 Task: Invite Team Member Softage.1@softage.net to Workspace Business Development. Invite Team Member Softage.2@softage.net to Workspace Business Development. Invite Team Member Softage.3@softage.net to Workspace Business Development. Invite Team Member Softage.4@softage.net to Workspace Business Development
Action: Mouse moved to (427, 246)
Screenshot: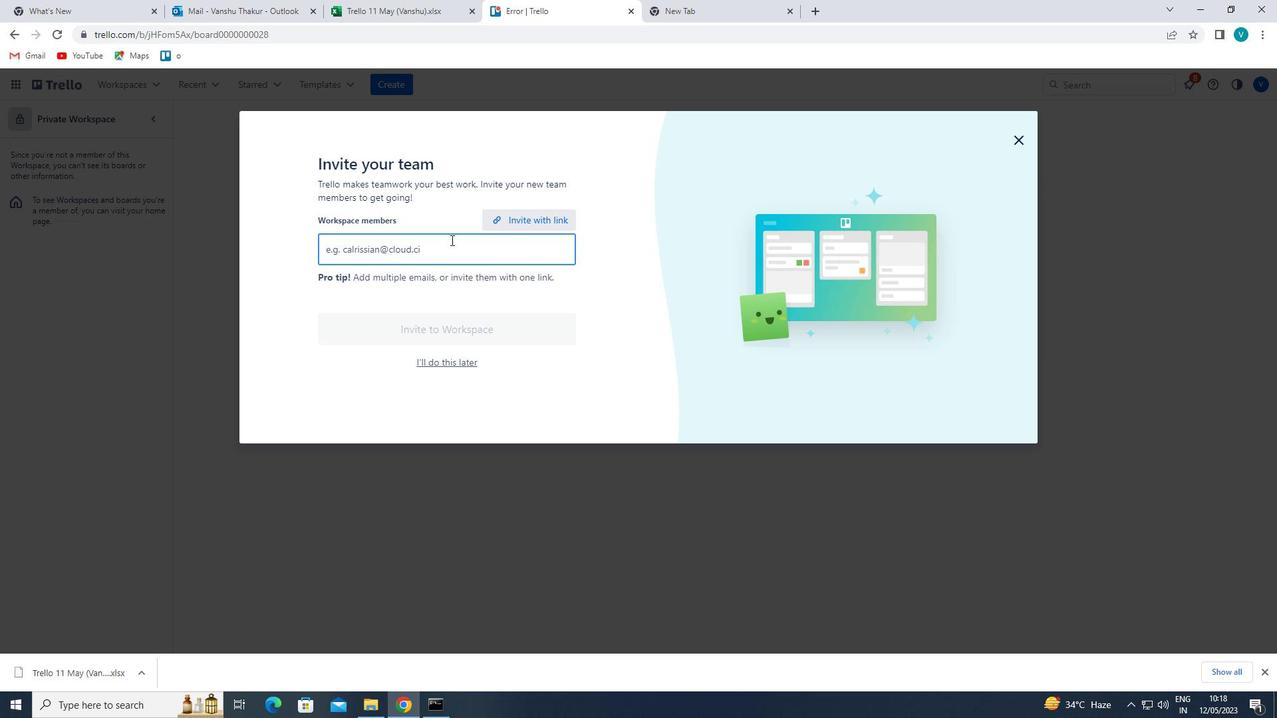 
Action: Mouse pressed left at (427, 246)
Screenshot: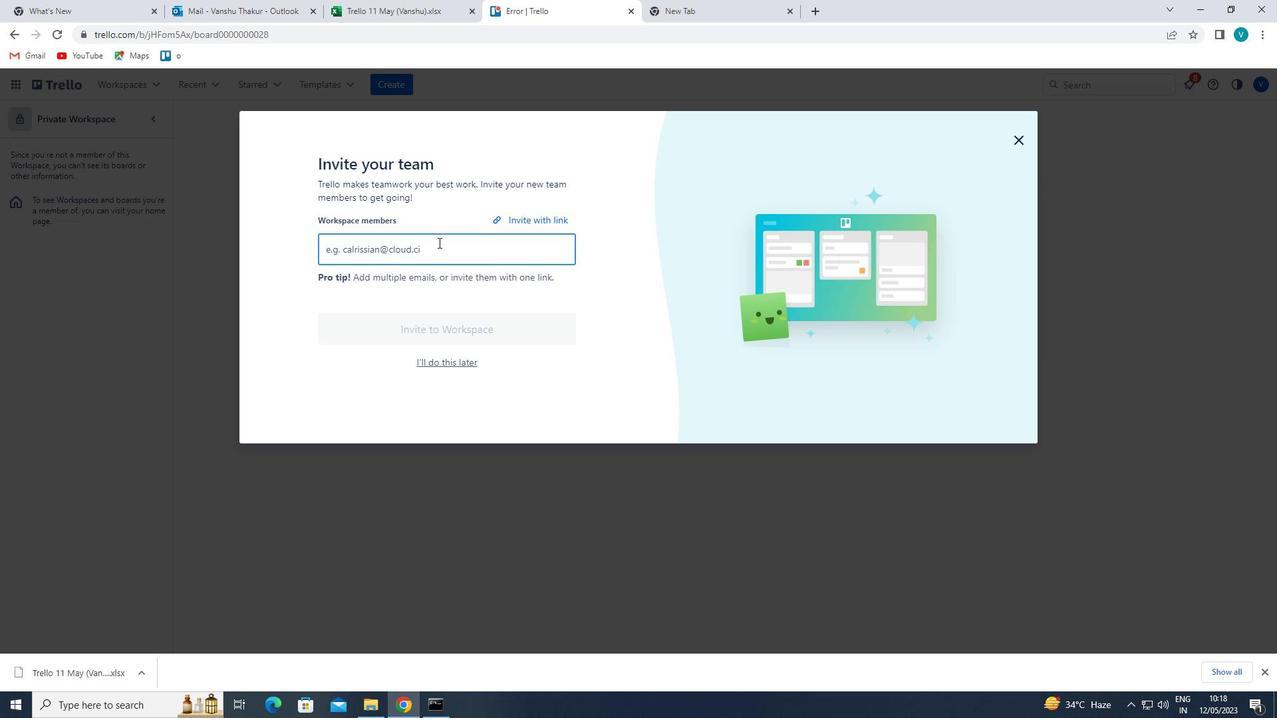 
Action: Key pressed <Key.shift>SOFTGA<Key.backspace><Key.backspace>AGE.1<Key.shift>@SOFTAGE.NET<Key.enter><Key.shift>SOFTAGE.2<Key.shift>@SOFTAGE.NET<Key.enter><Key.shift>SOFTAGE.3<Key.shift>@SOFTAGE.NET<Key.enter><Key.shift>SOFTAGE.4<Key.shift>@SOFTAGE.NET<Key.enter>
Screenshot: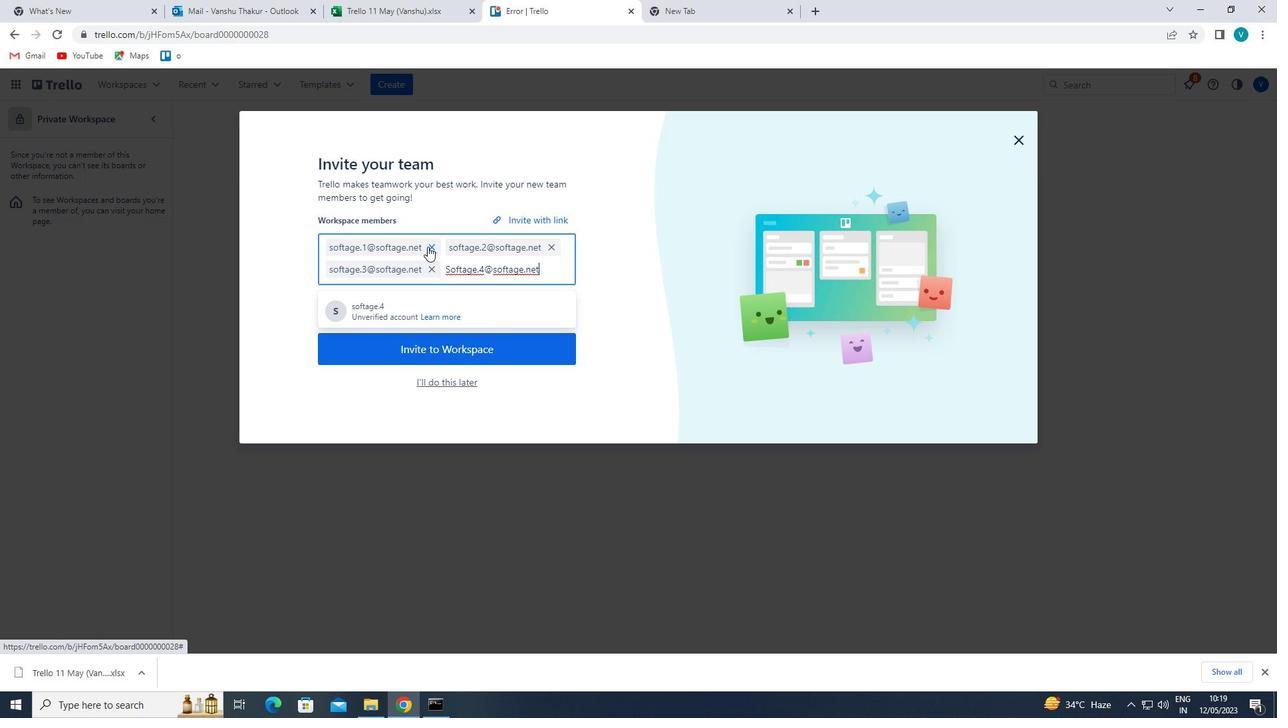 
Action: Mouse moved to (467, 357)
Screenshot: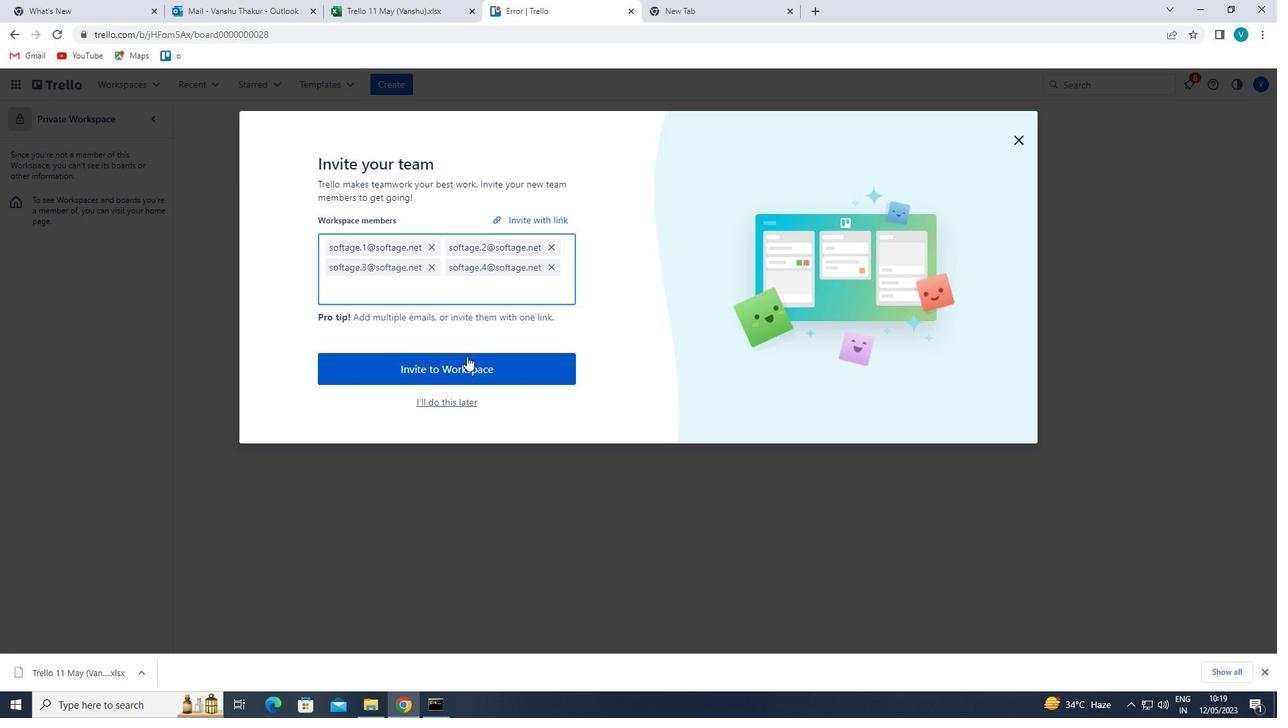 
Action: Mouse pressed left at (467, 357)
Screenshot: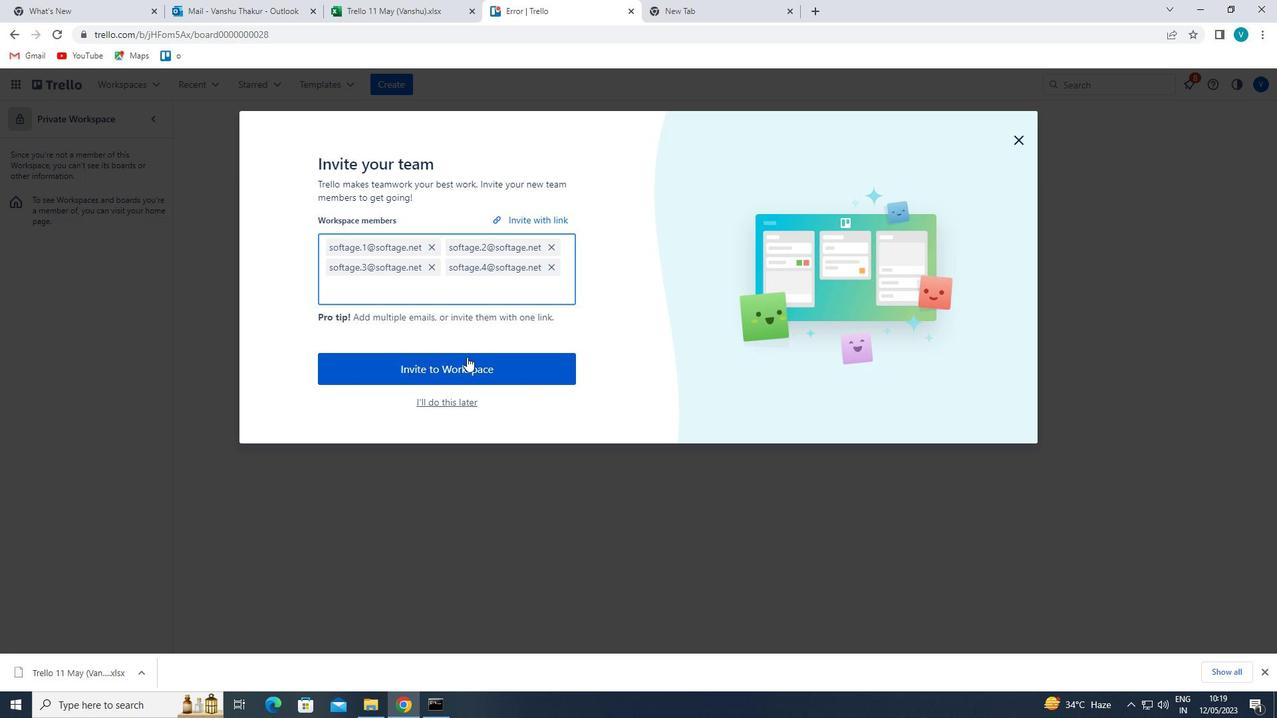 
